 Task: Create a task  Develop a new online tool for online market research , assign it to team member softage.2@softage.net in the project BitBridge and update the status of the task to  On Track  , set the priority of the task to Low
Action: Mouse moved to (64, 47)
Screenshot: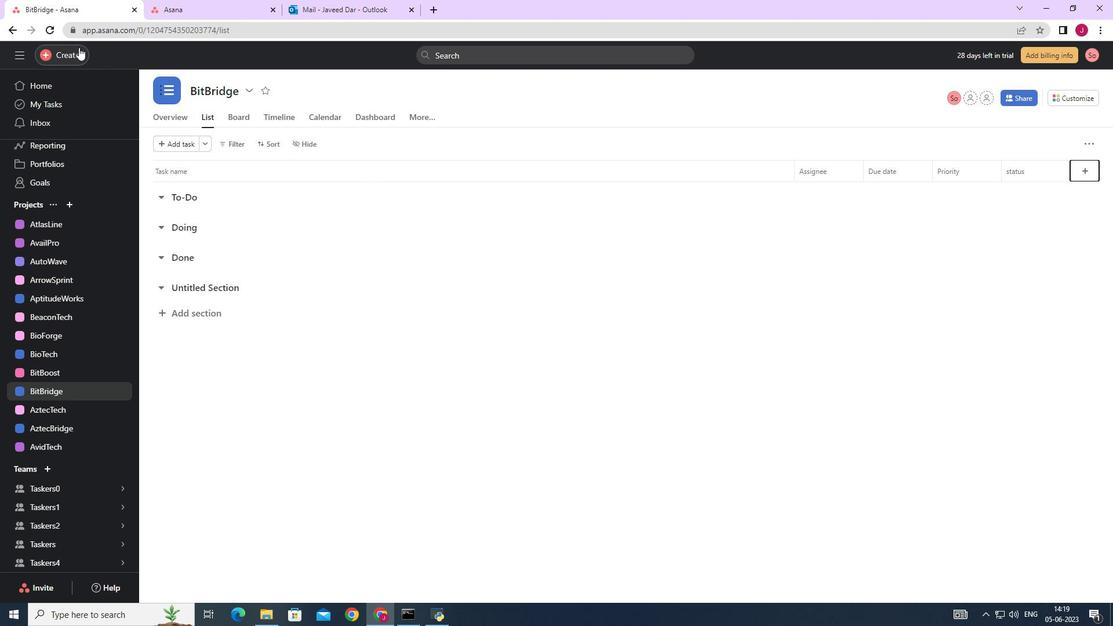 
Action: Mouse pressed left at (64, 47)
Screenshot: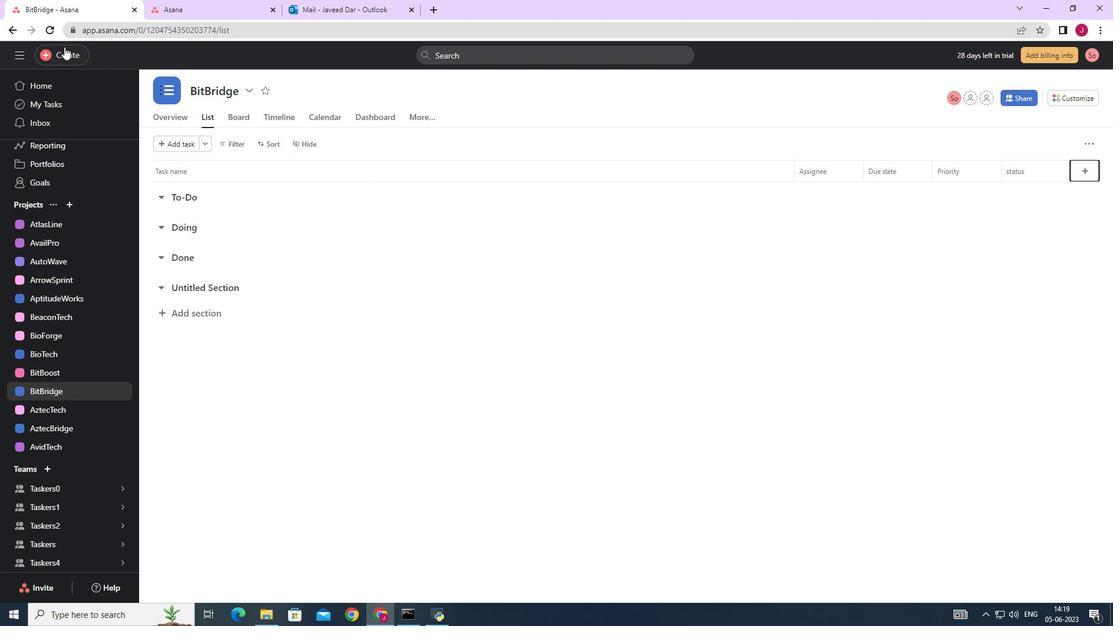
Action: Mouse moved to (161, 58)
Screenshot: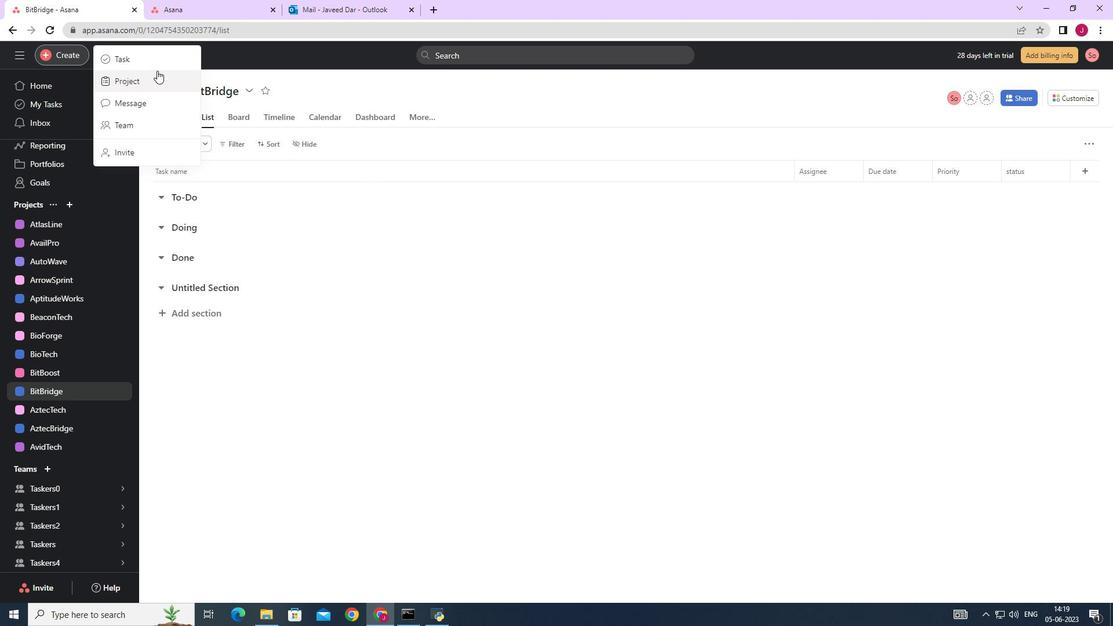 
Action: Mouse pressed left at (161, 58)
Screenshot: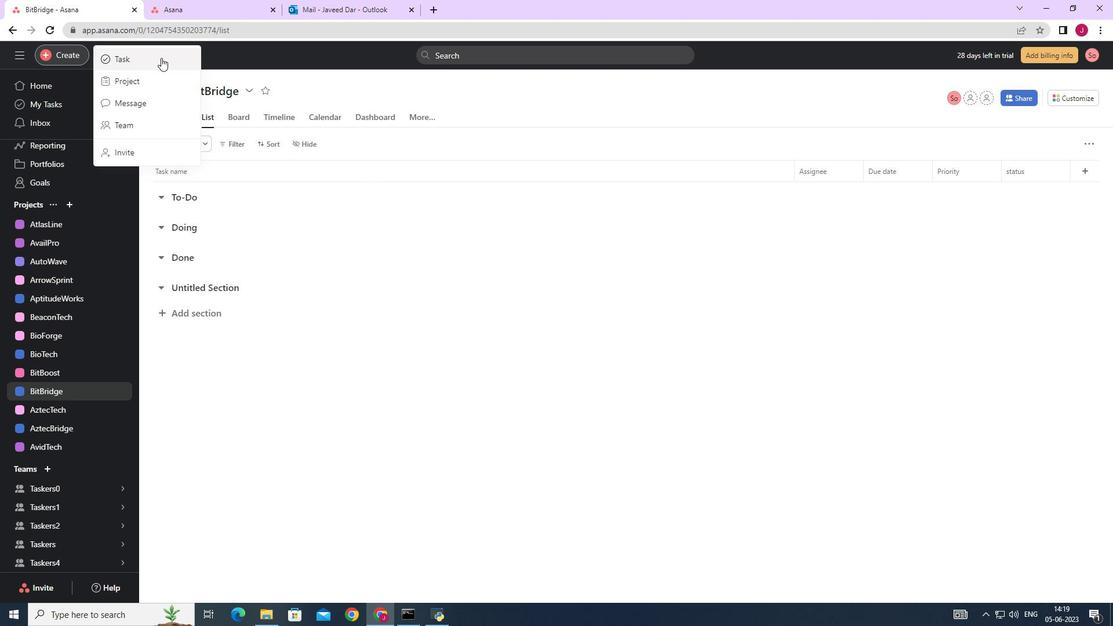 
Action: Mouse moved to (881, 383)
Screenshot: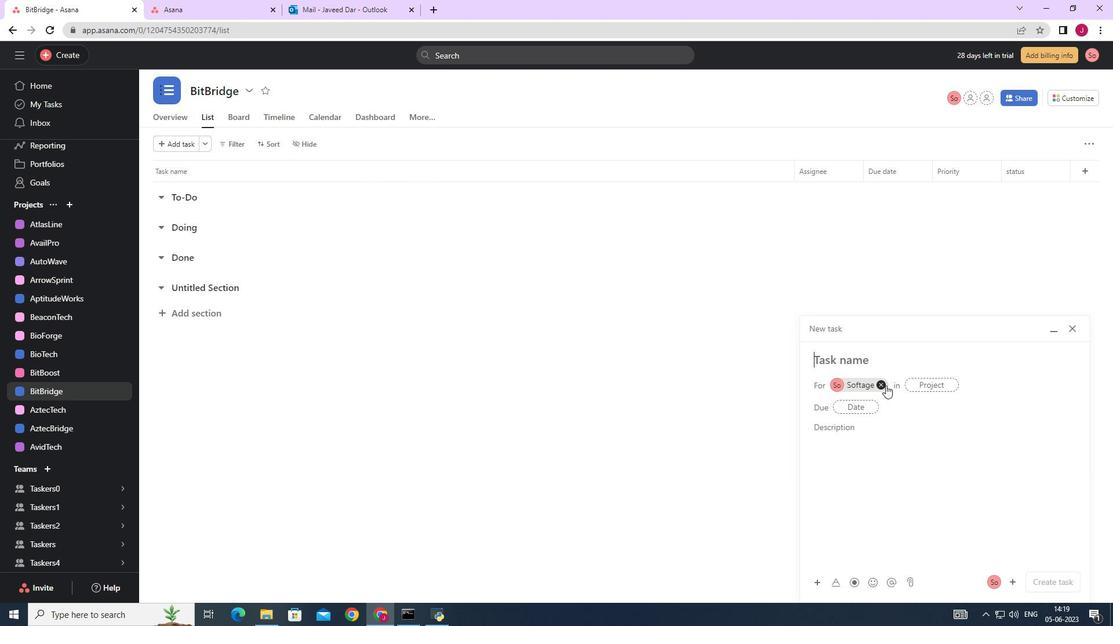 
Action: Mouse pressed left at (881, 383)
Screenshot: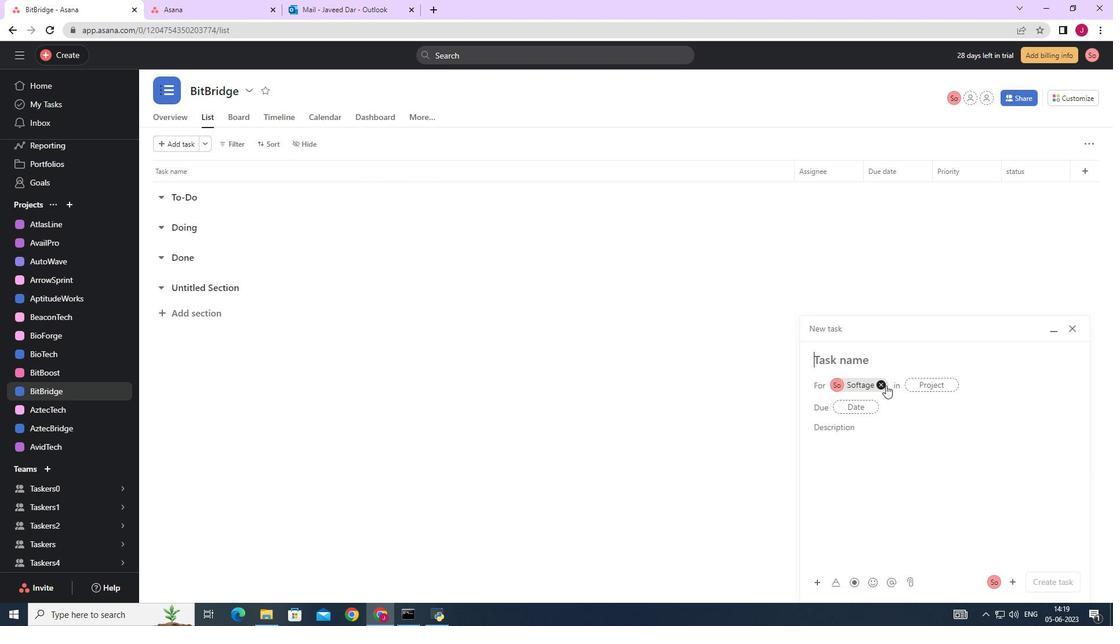 
Action: Mouse moved to (844, 362)
Screenshot: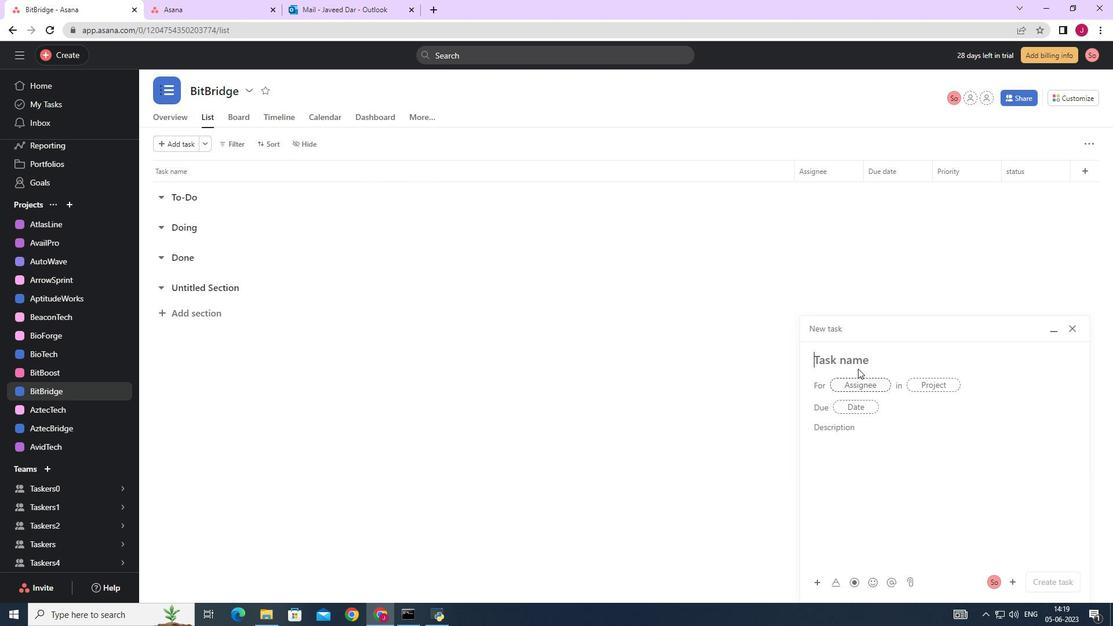 
Action: Mouse pressed left at (844, 362)
Screenshot: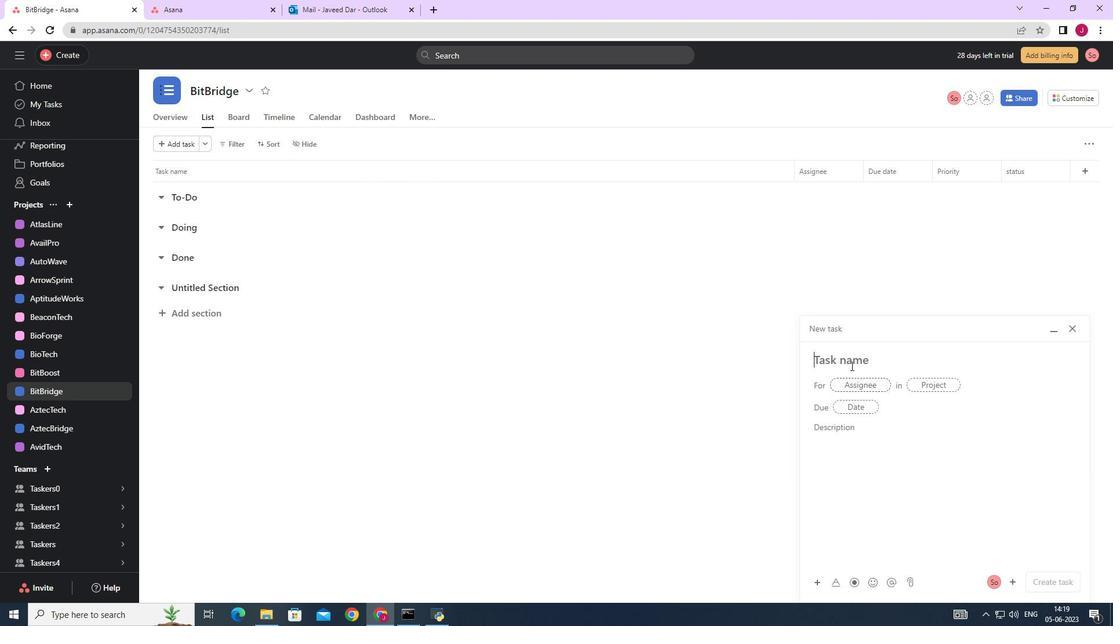 
Action: Key pressed <Key.caps_lock>D<Key.caps_lock>evelop<Key.space>a<Key.space>new<Key.space>online<Key.space>tool<Key.space>for<Key.space>online<Key.space>market<Key.space>research
Screenshot: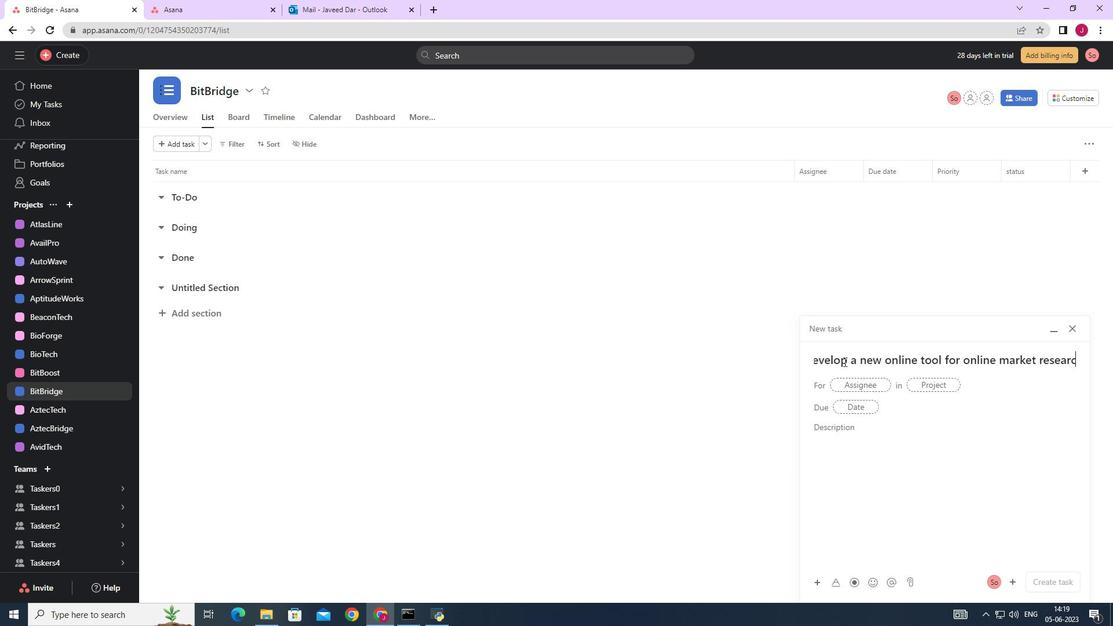 
Action: Mouse moved to (873, 383)
Screenshot: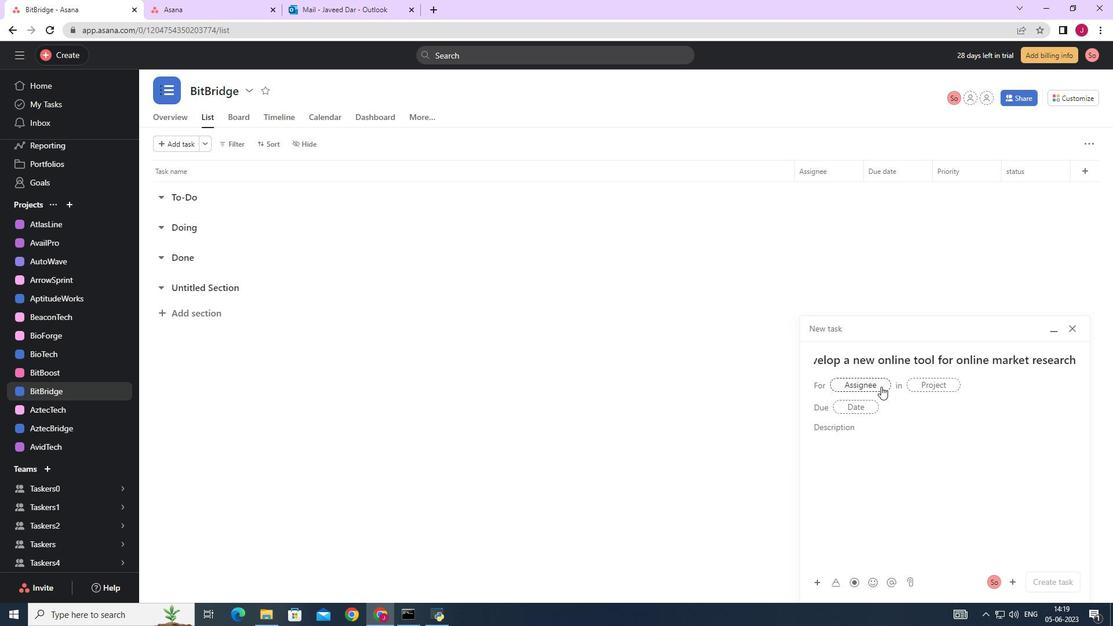 
Action: Mouse pressed left at (873, 383)
Screenshot: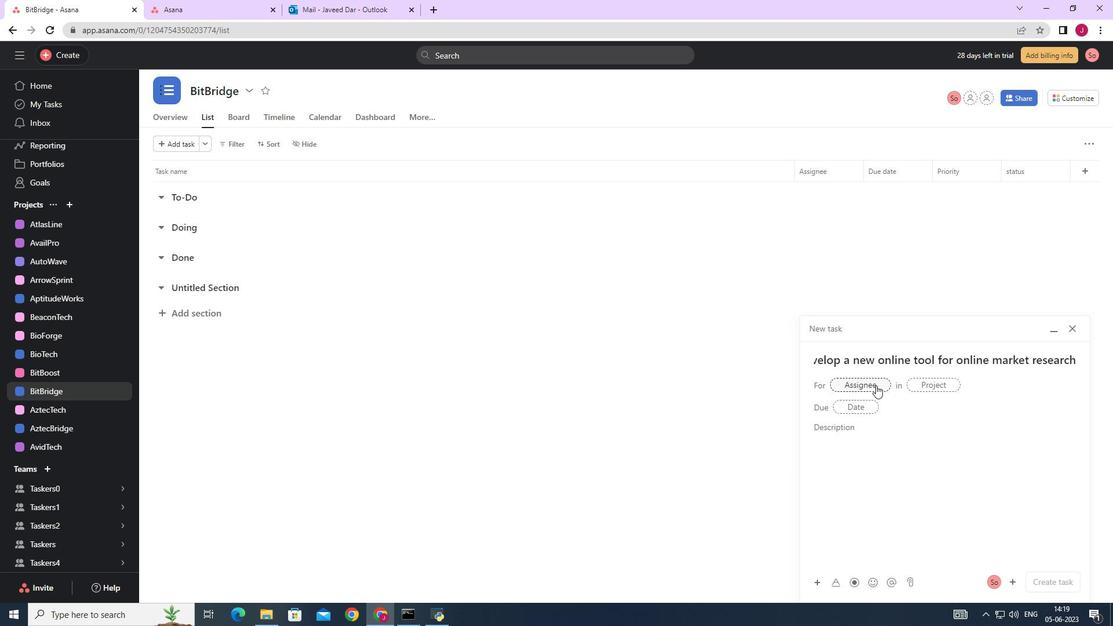 
Action: Key pressed softage.2
Screenshot: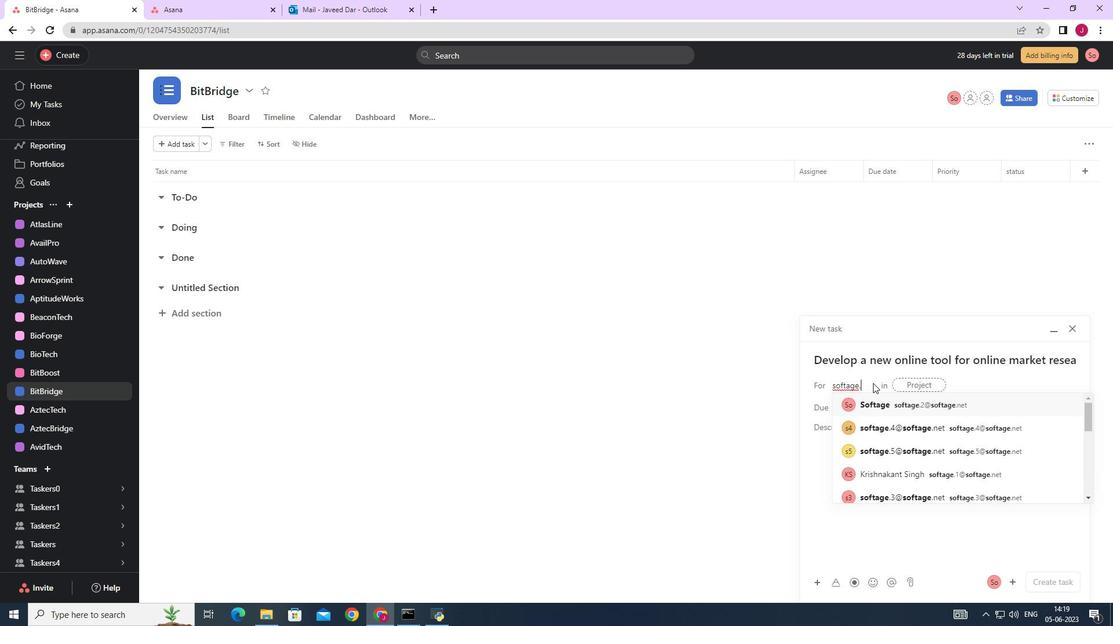 
Action: Mouse moved to (918, 407)
Screenshot: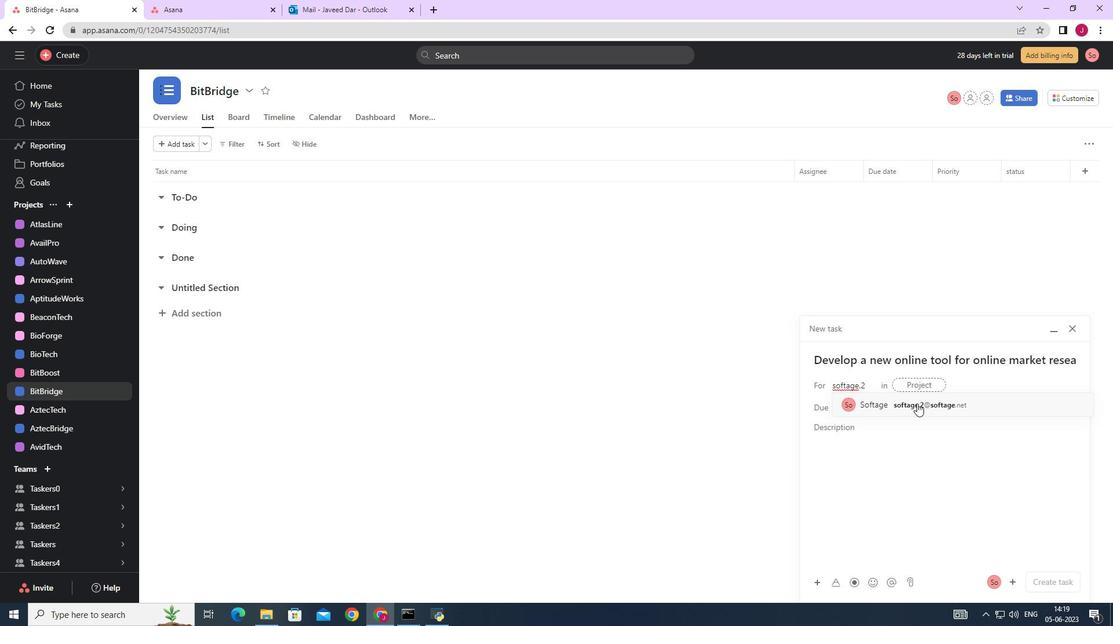
Action: Mouse pressed left at (918, 407)
Screenshot: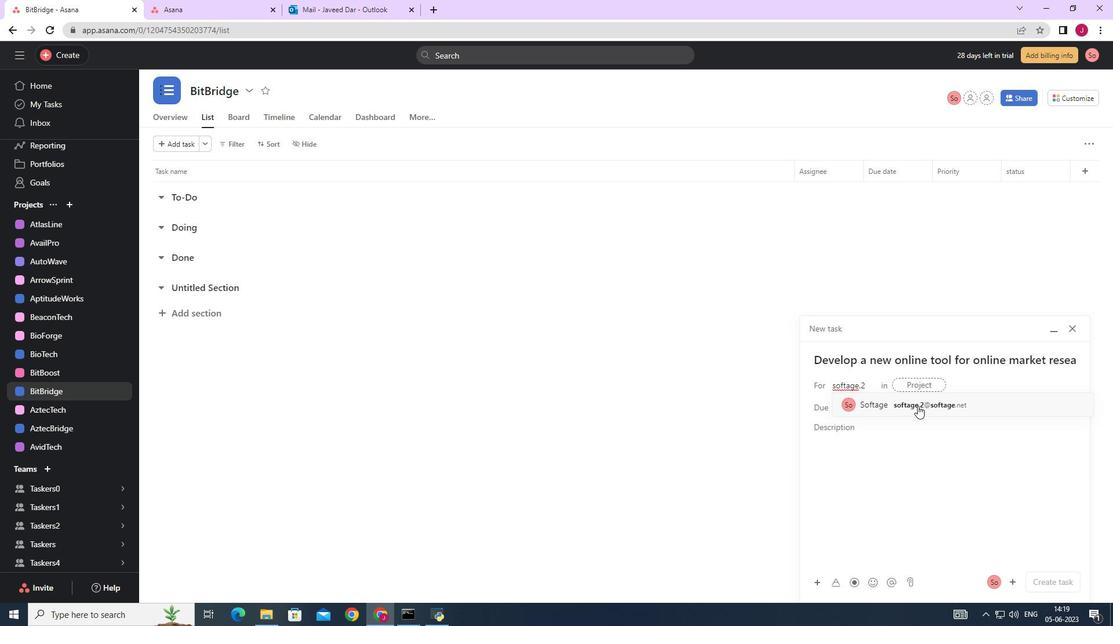 
Action: Mouse moved to (770, 402)
Screenshot: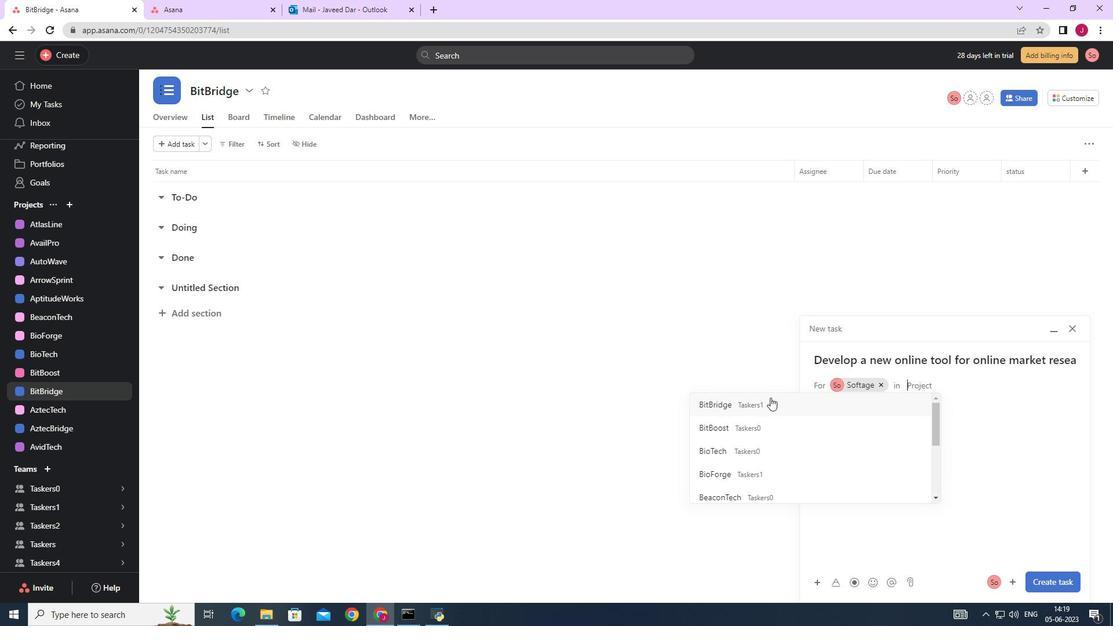 
Action: Mouse pressed left at (770, 402)
Screenshot: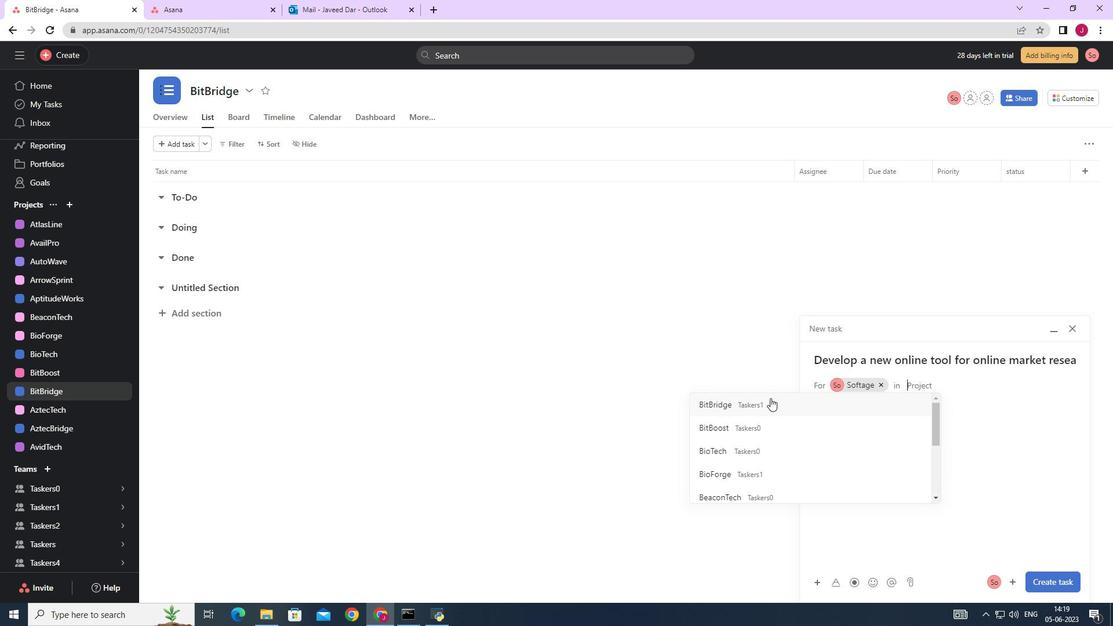 
Action: Mouse moved to (868, 428)
Screenshot: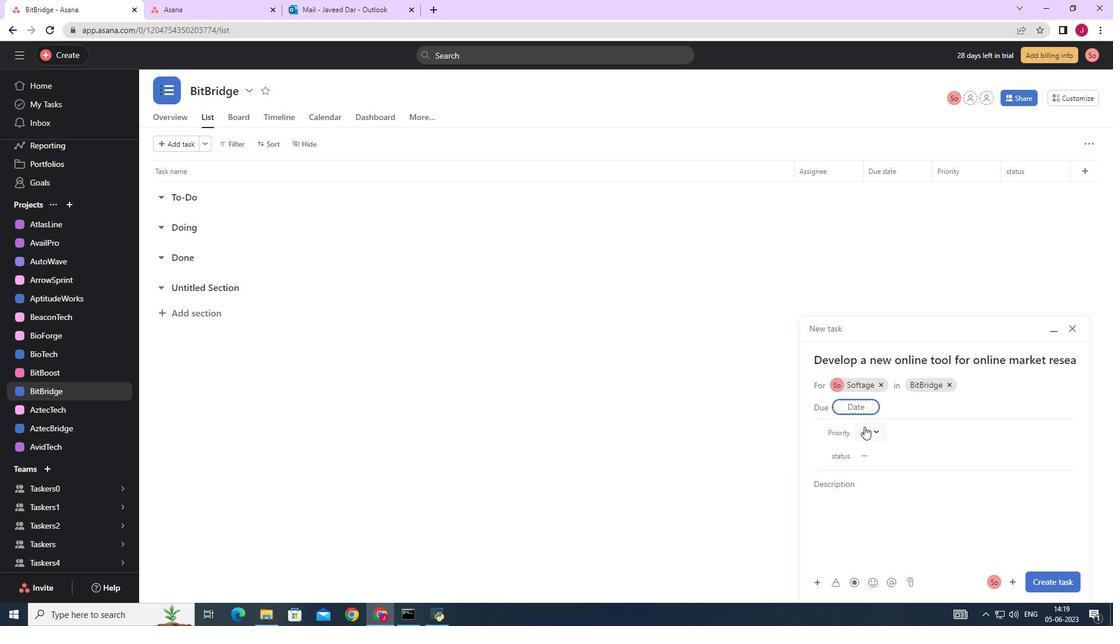 
Action: Mouse pressed left at (868, 428)
Screenshot: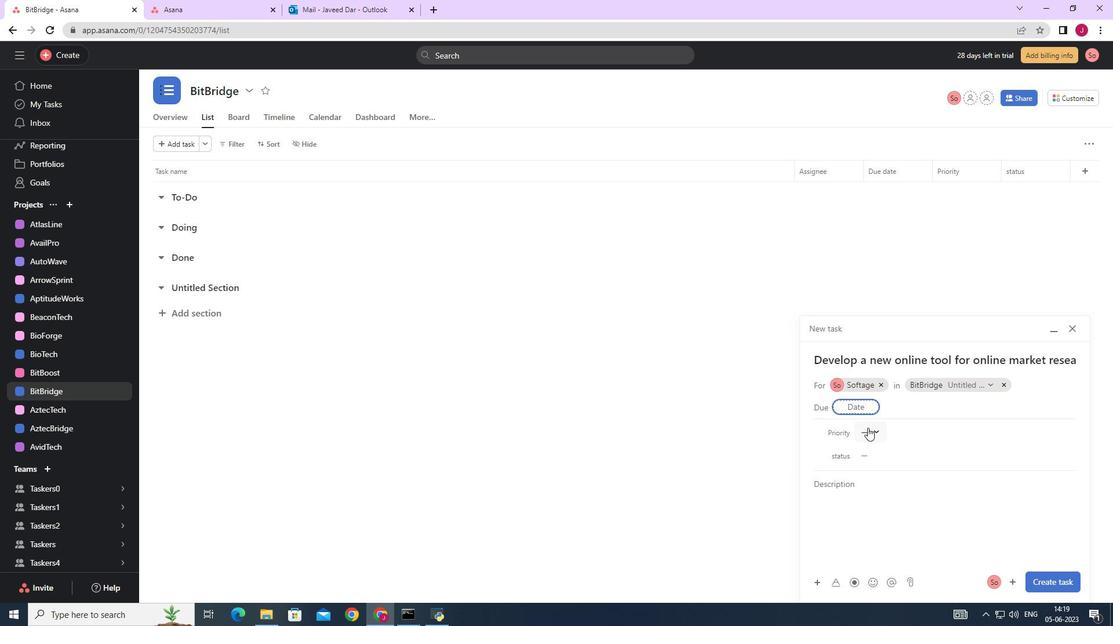 
Action: Mouse moved to (896, 512)
Screenshot: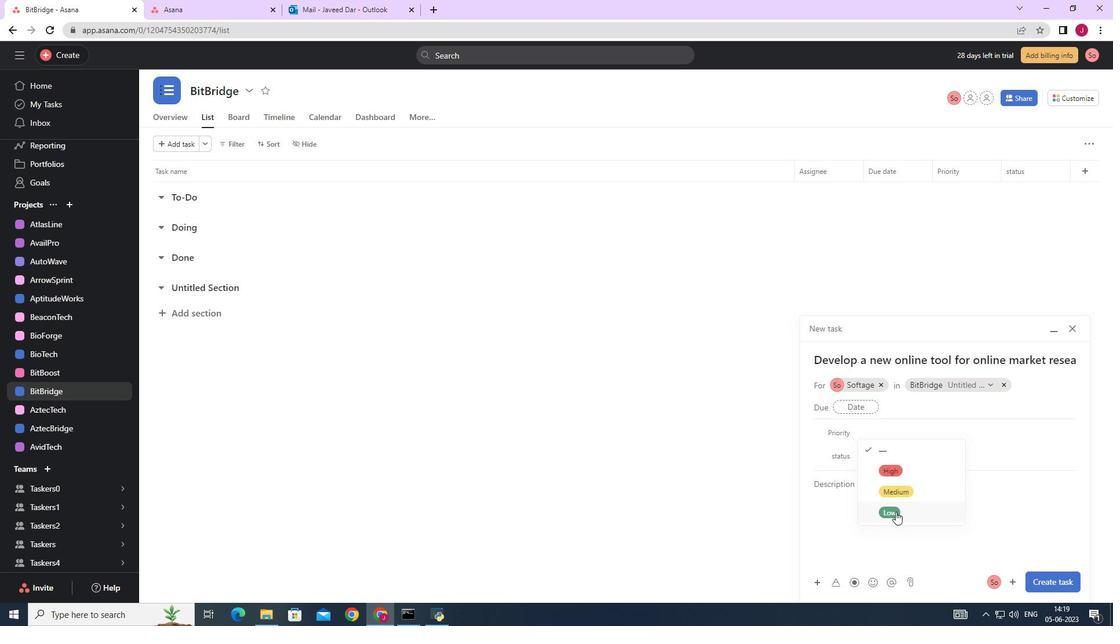 
Action: Mouse pressed left at (896, 512)
Screenshot: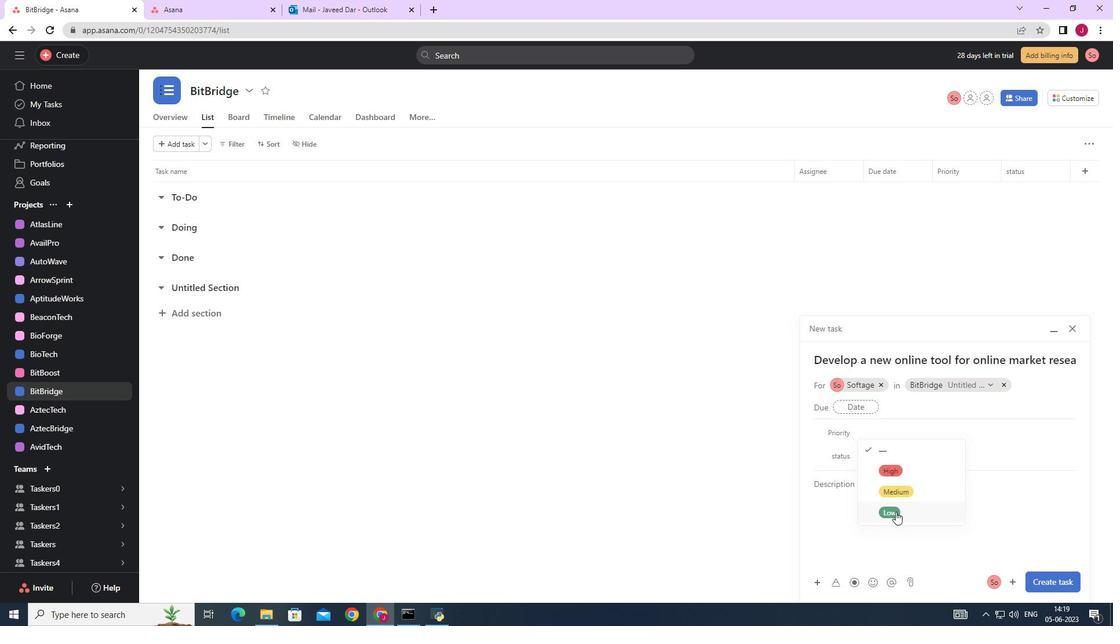 
Action: Mouse moved to (880, 456)
Screenshot: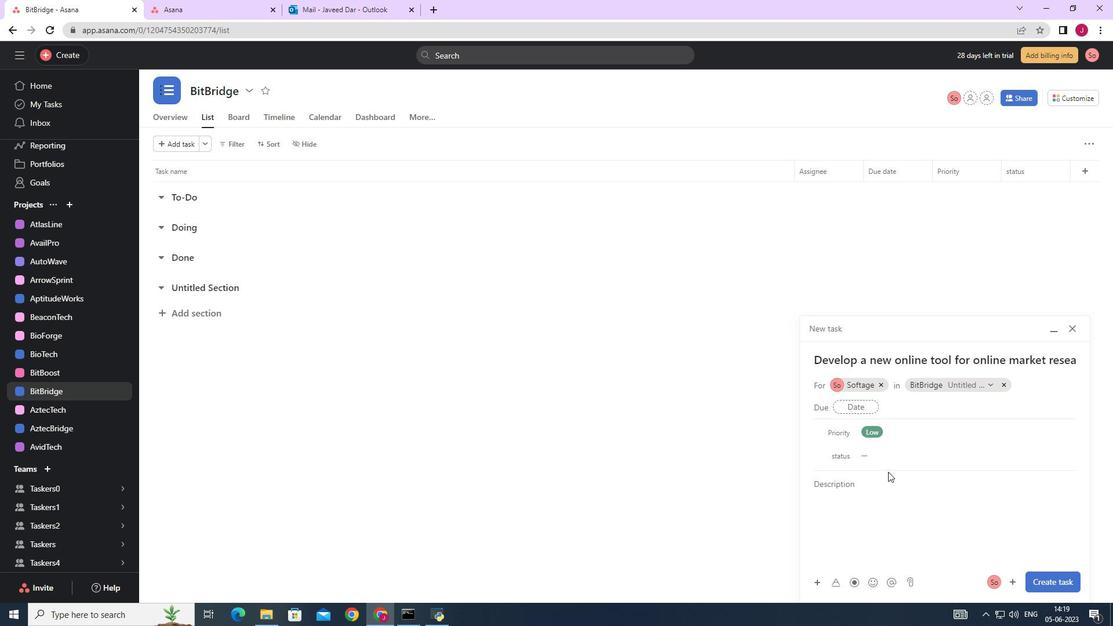 
Action: Mouse pressed left at (880, 456)
Screenshot: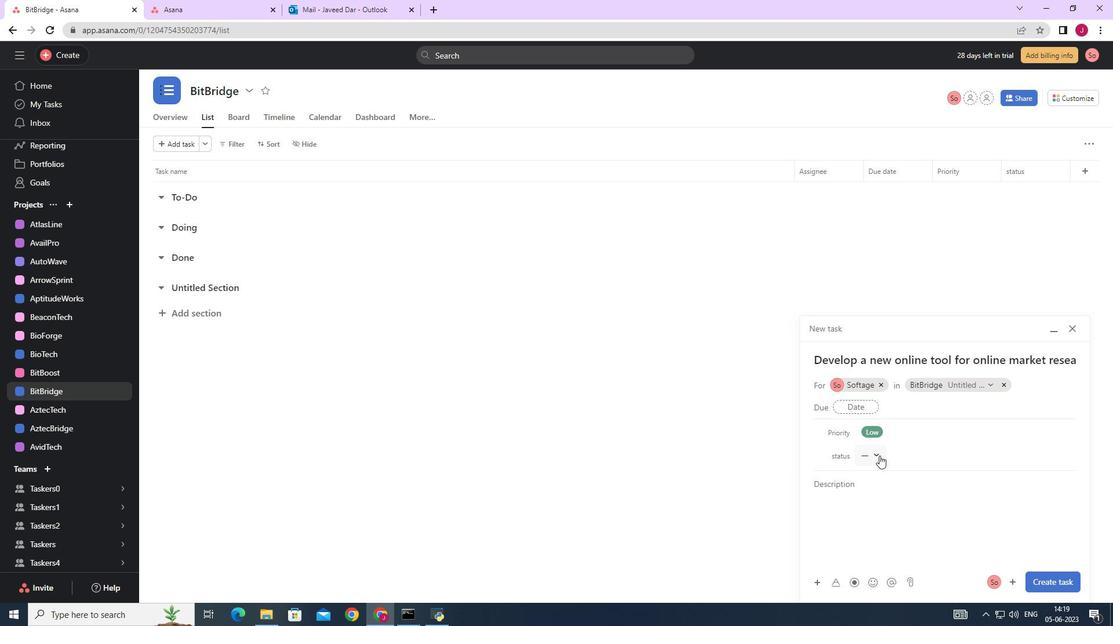 
Action: Mouse moved to (896, 495)
Screenshot: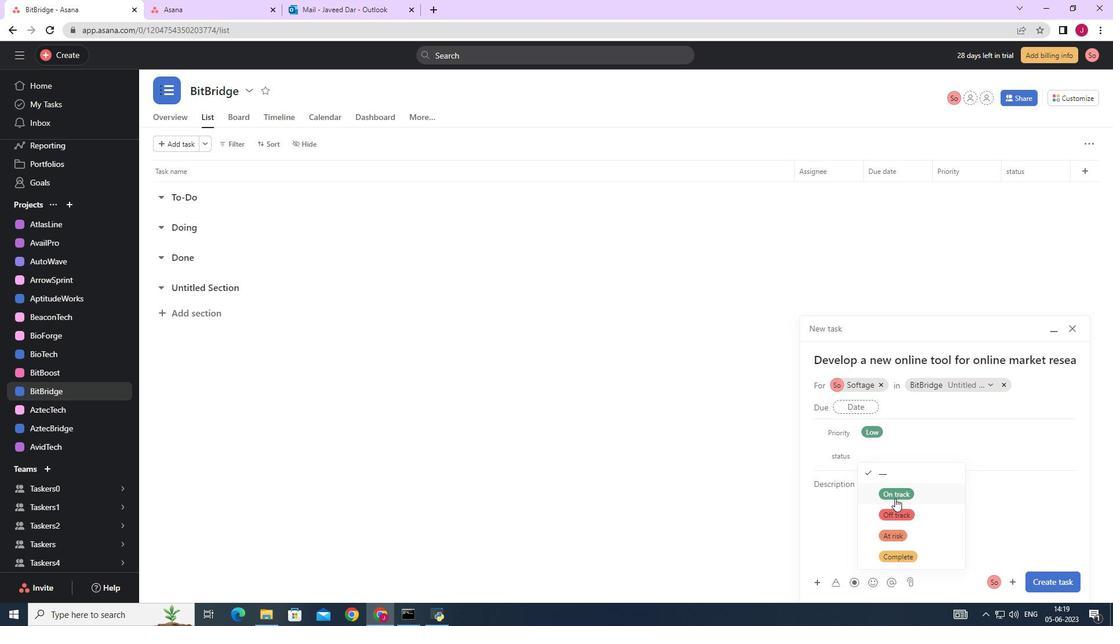 
Action: Mouse pressed left at (896, 495)
Screenshot: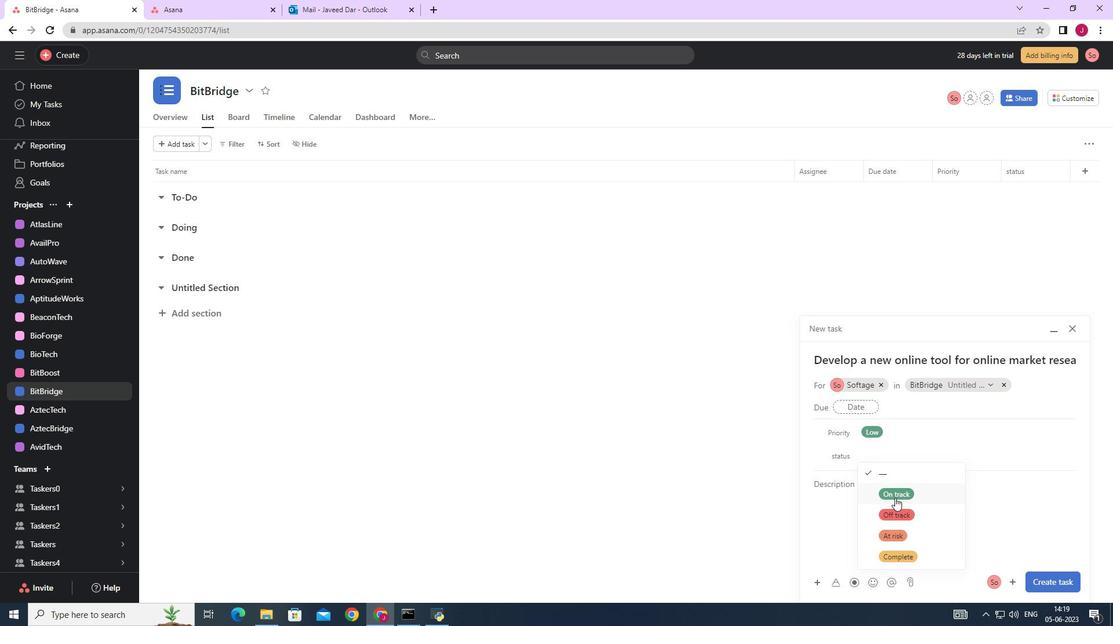 
Action: Mouse moved to (1047, 567)
Screenshot: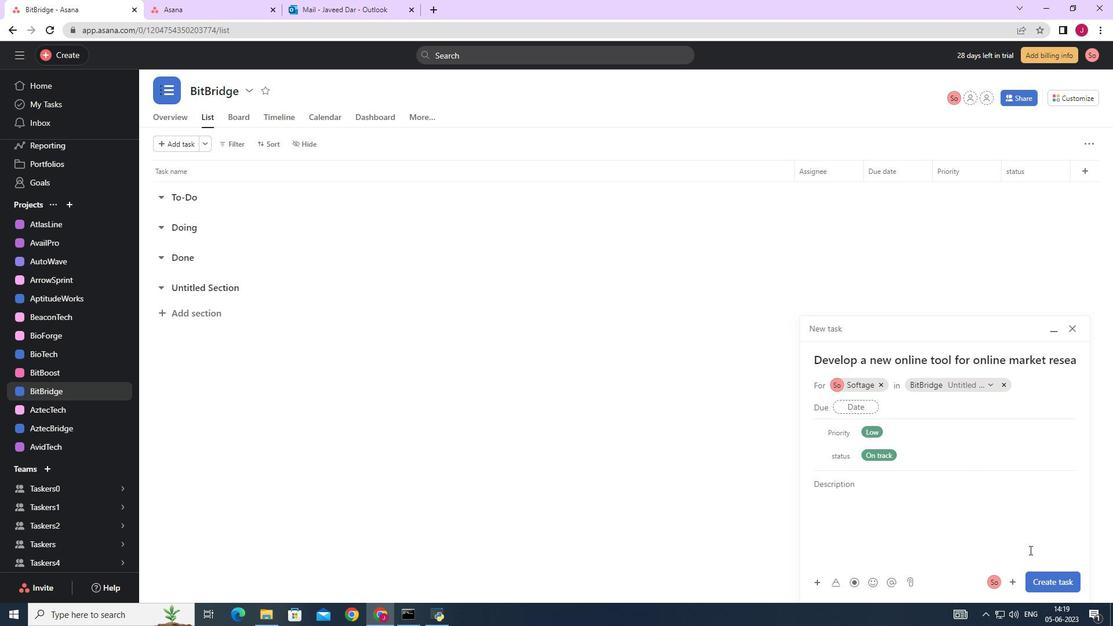 
Action: Mouse pressed left at (1044, 564)
Screenshot: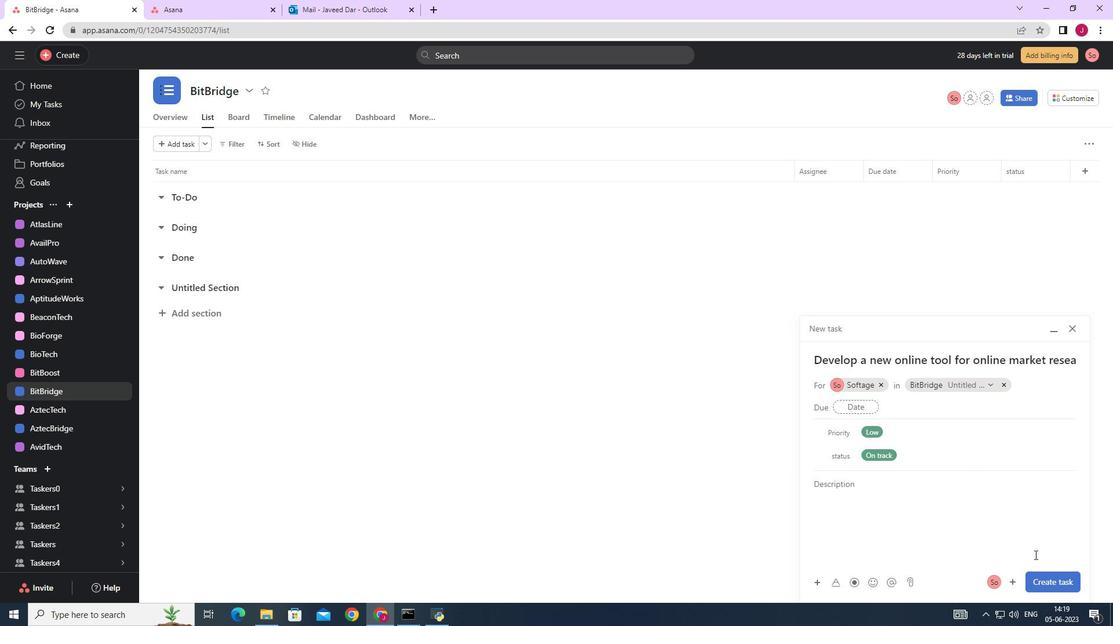 
Action: Mouse moved to (1050, 579)
Screenshot: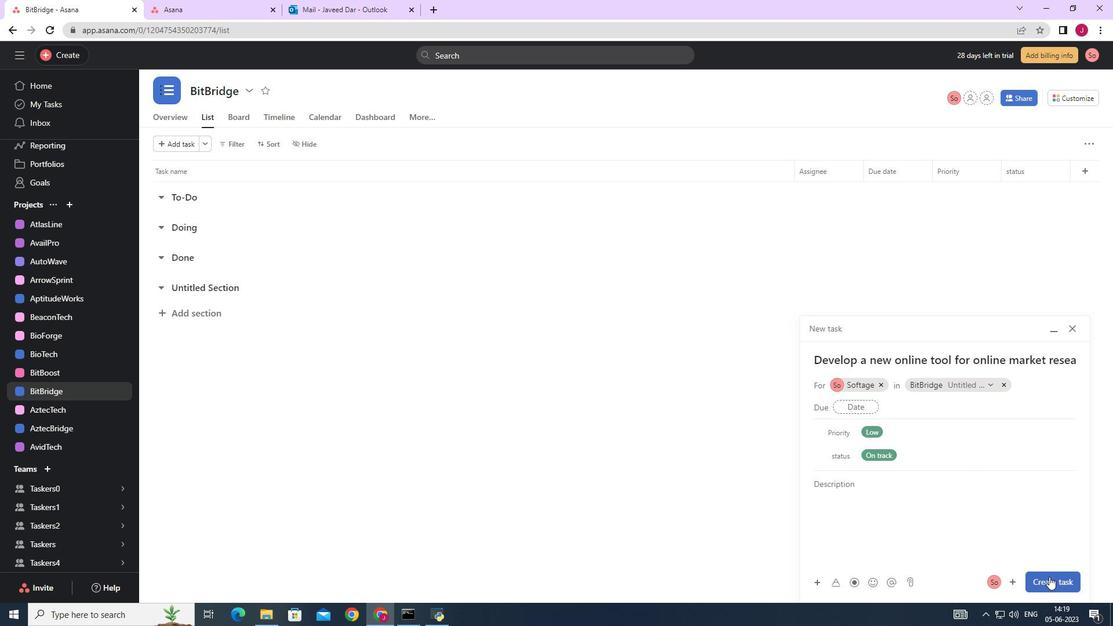 
Action: Mouse pressed left at (1050, 579)
Screenshot: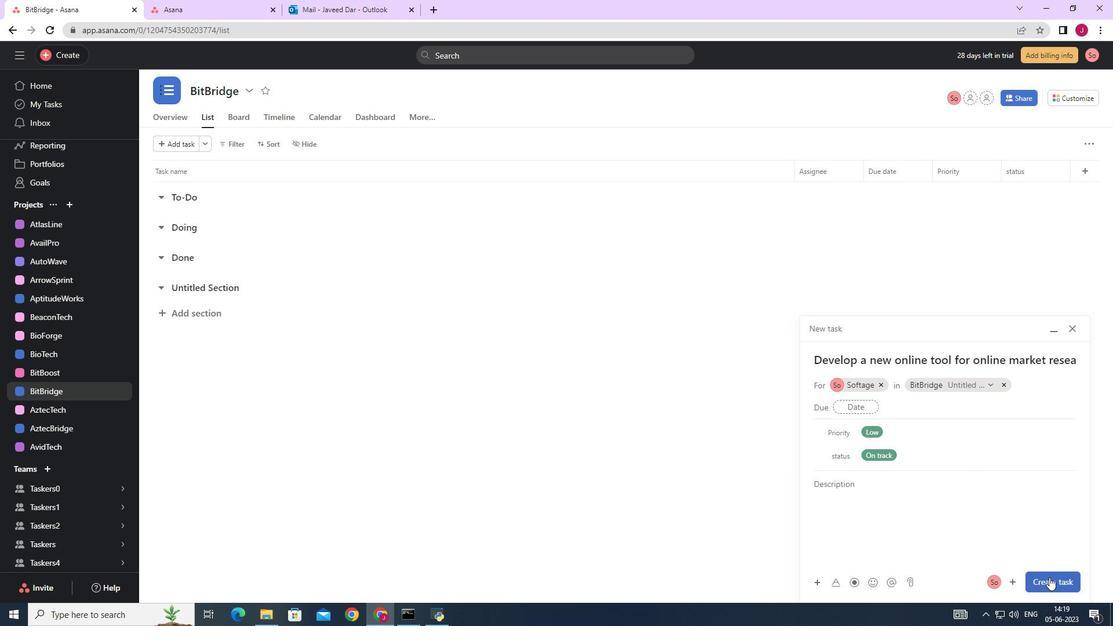 
Action: Mouse moved to (956, 442)
Screenshot: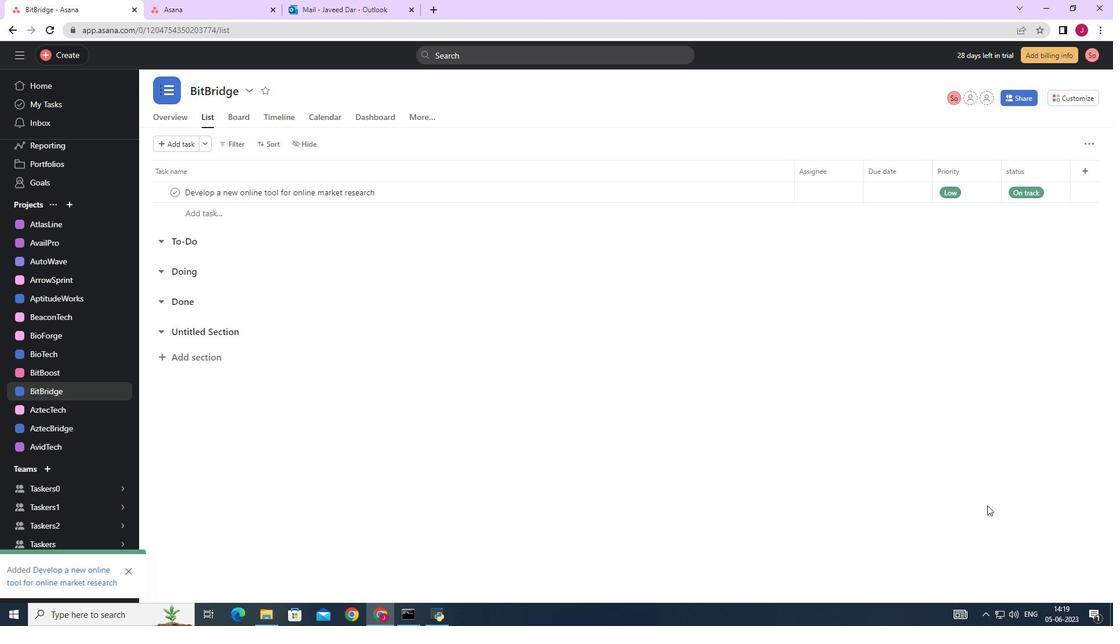 
